 Task: Invite Team Member Softage.1@softage.net to Workspace Budgeting and Forecasting. Invite Team Member Softage.2@softage.net to Workspace Budgeting and Forecasting. Invite Team Member Softage.3@softage.net to Workspace Budgeting and Forecasting. Invite Team Member Softage.4@softage.net to Workspace Budgeting and Forecasting
Action: Mouse moved to (551, 259)
Screenshot: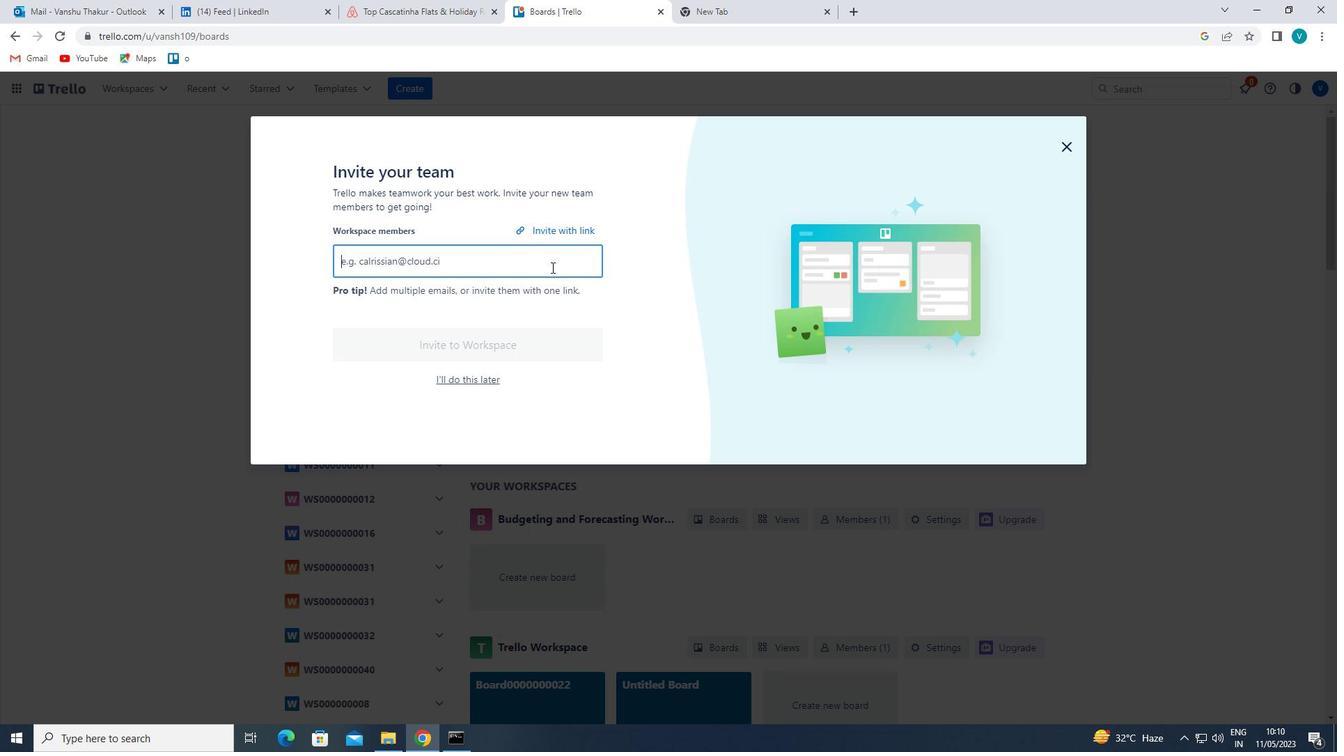 
Action: Mouse pressed left at (551, 259)
Screenshot: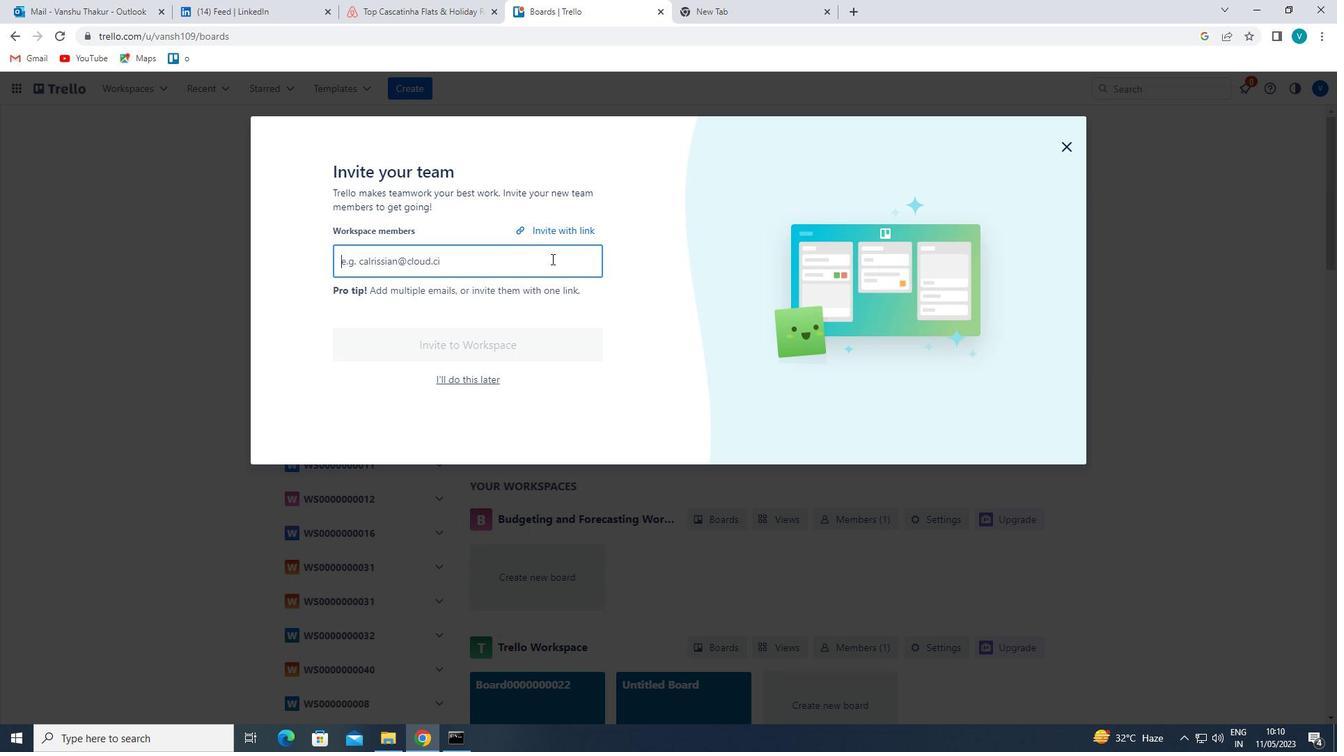 
Action: Key pressed <Key.shift>SOFTAGE.1<Key.shift>@SOFTAGE.NET
Screenshot: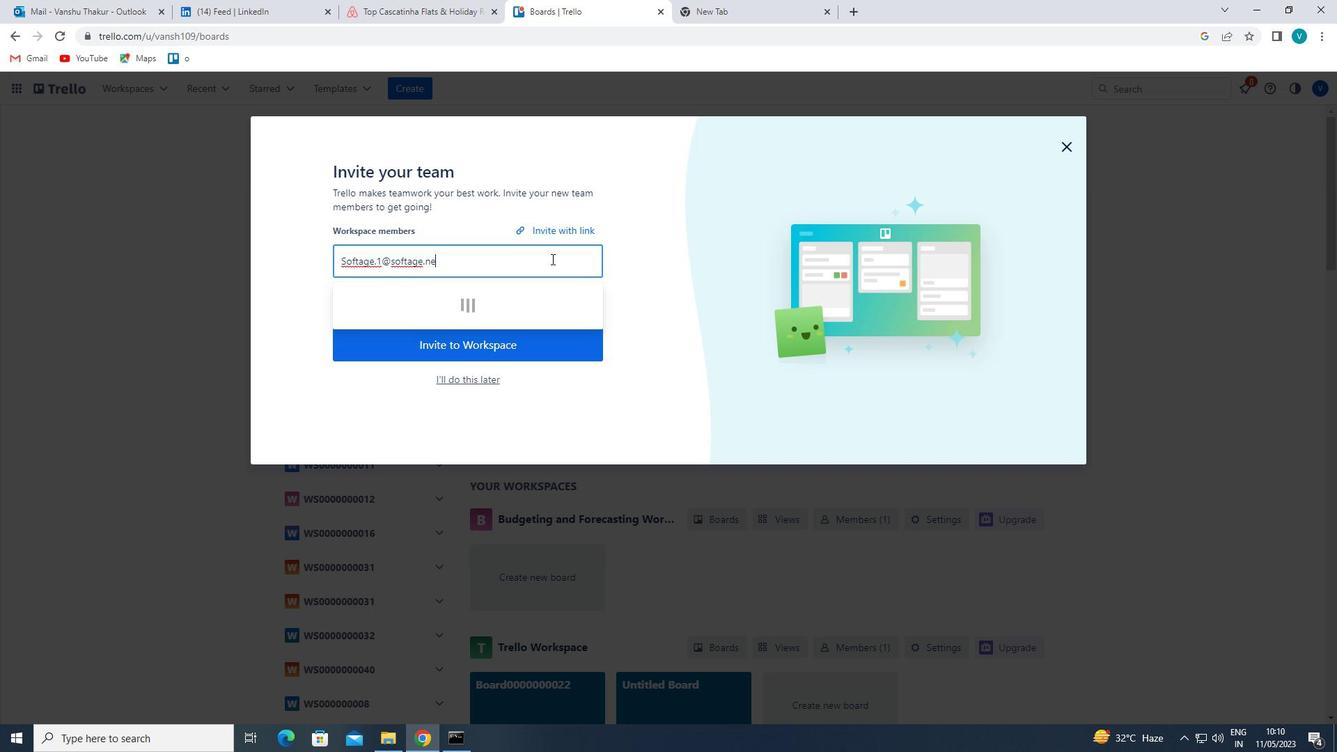 
Action: Mouse moved to (537, 254)
Screenshot: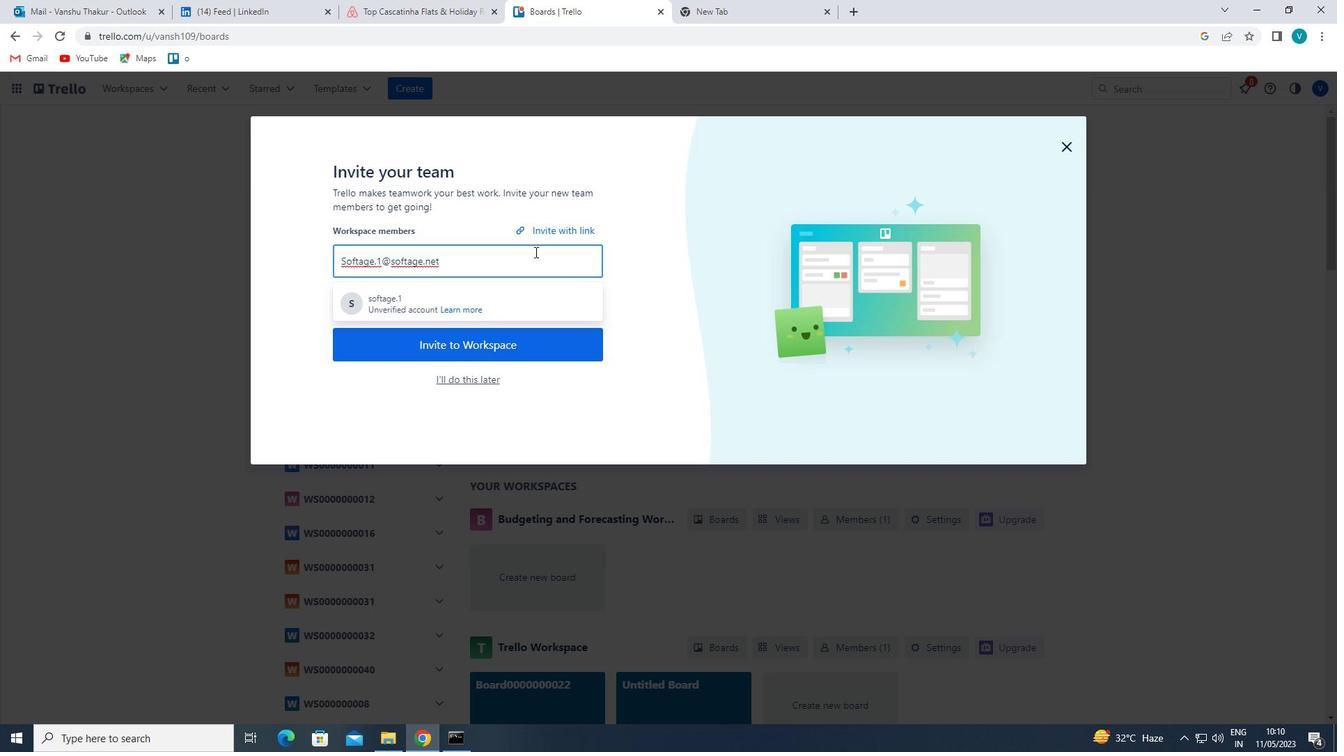 
Action: Key pressed <Key.enter><Key.shift>SOFTAGE.2<Key.shift>@SOFTAGE.NET<Key.enter><Key.shift>SOFTAGE.3<Key.shift>@SOFTAGE.NET<Key.enter><Key.shift>SOFTAGE.4<Key.shift>@SOFTAGE.NET<Key.enter>
Screenshot: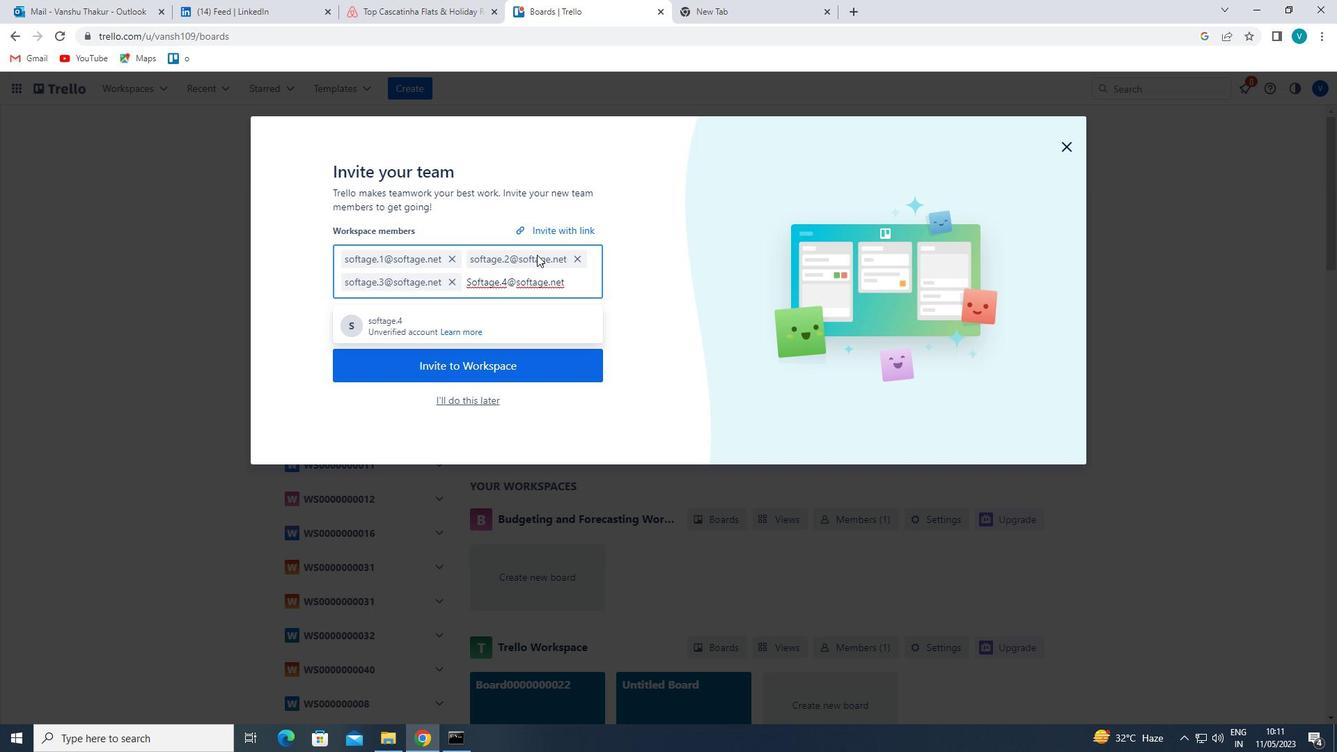 
Action: Mouse moved to (539, 375)
Screenshot: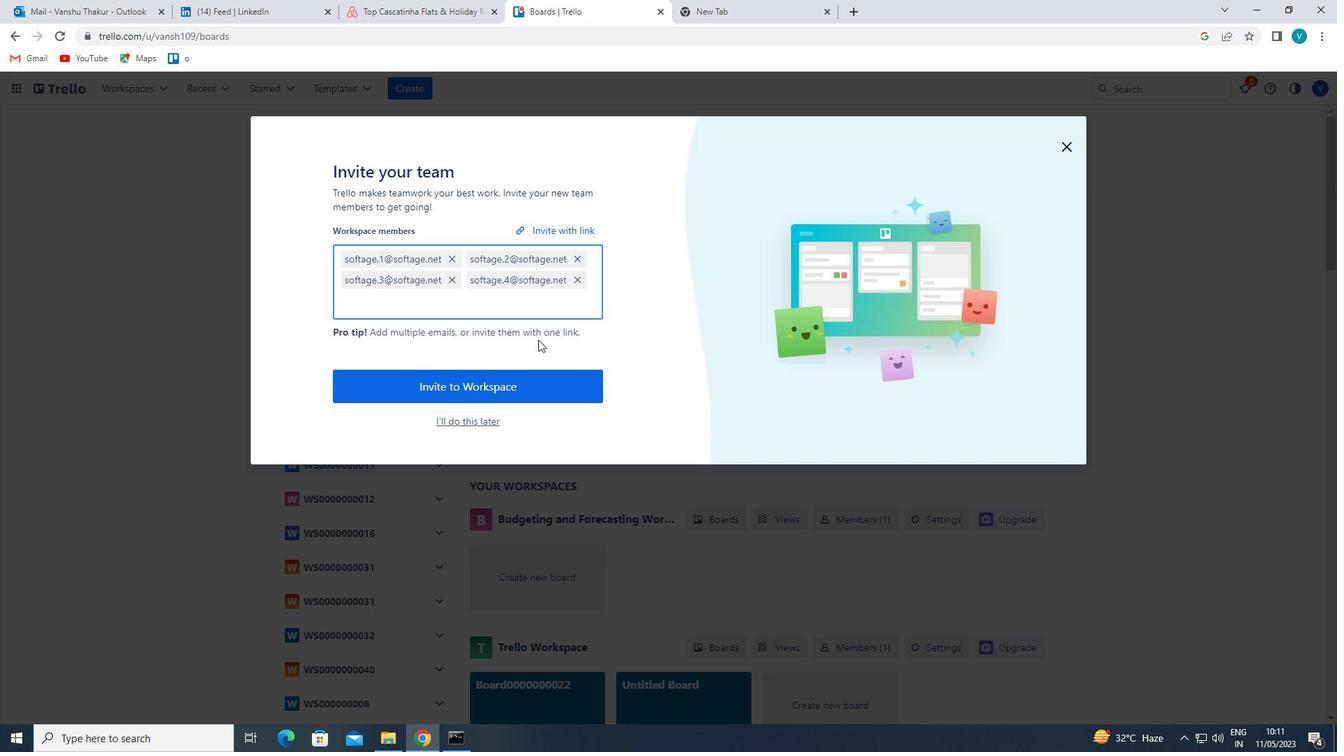 
Action: Mouse pressed left at (539, 375)
Screenshot: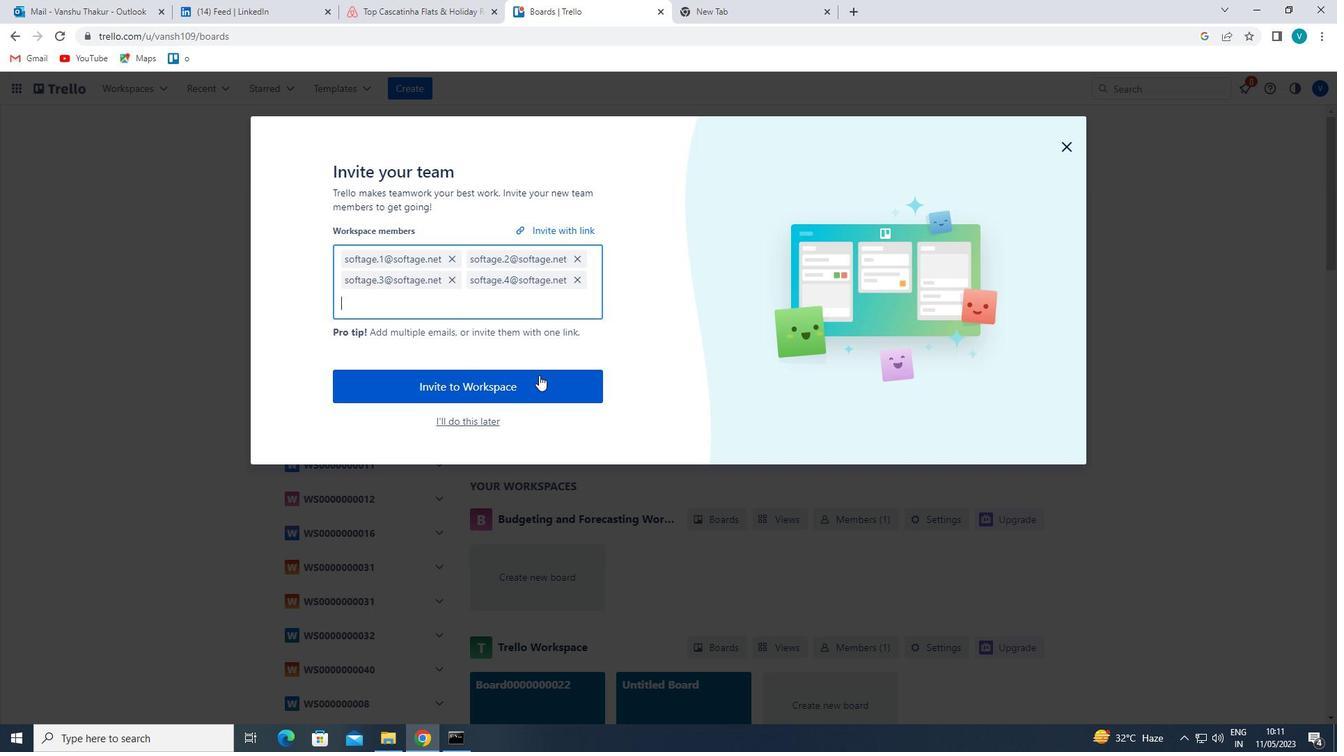 
